 Task: Show the "page setting" option in Topic detail.
Action: Mouse moved to (1080, 72)
Screenshot: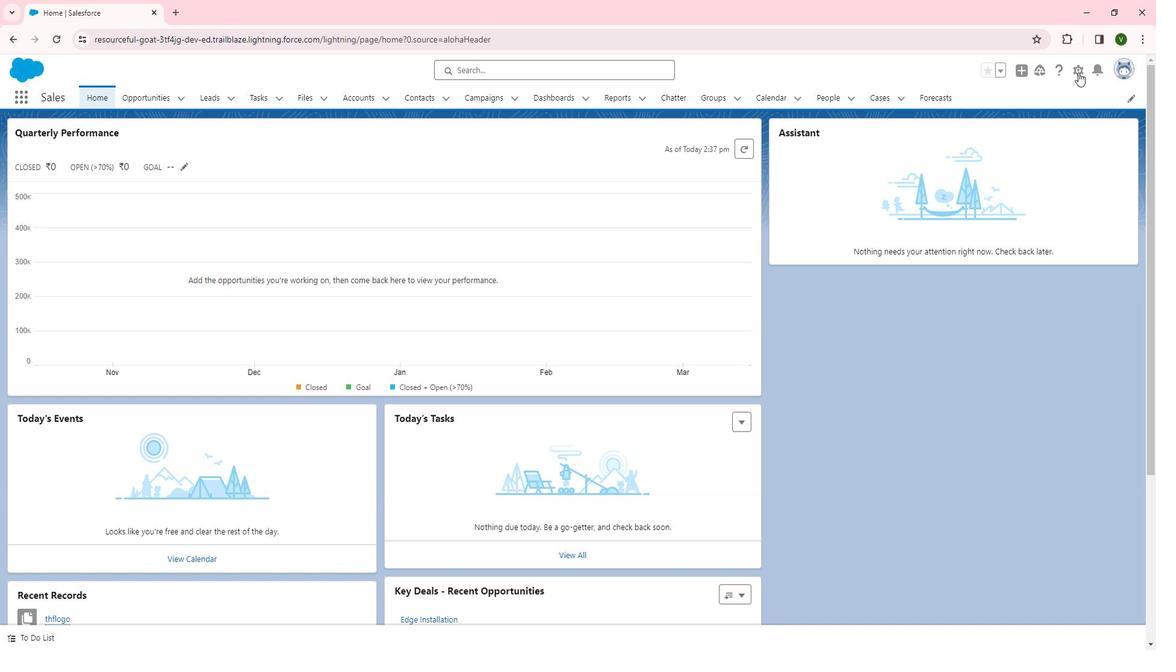
Action: Mouse pressed left at (1080, 72)
Screenshot: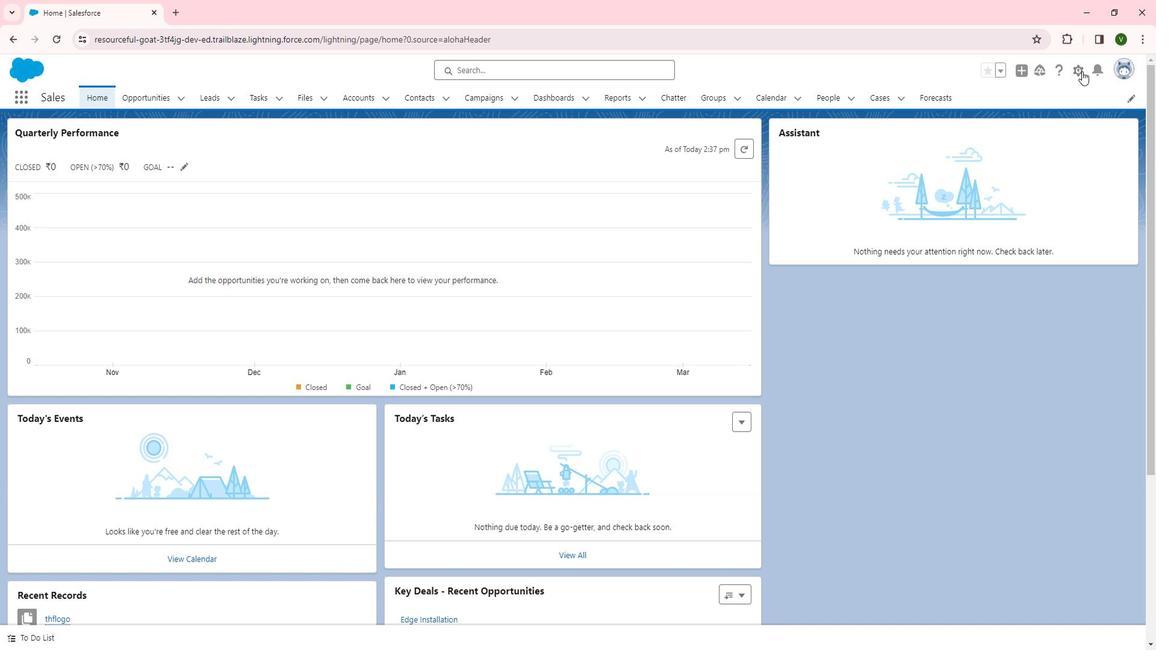 
Action: Mouse moved to (1028, 110)
Screenshot: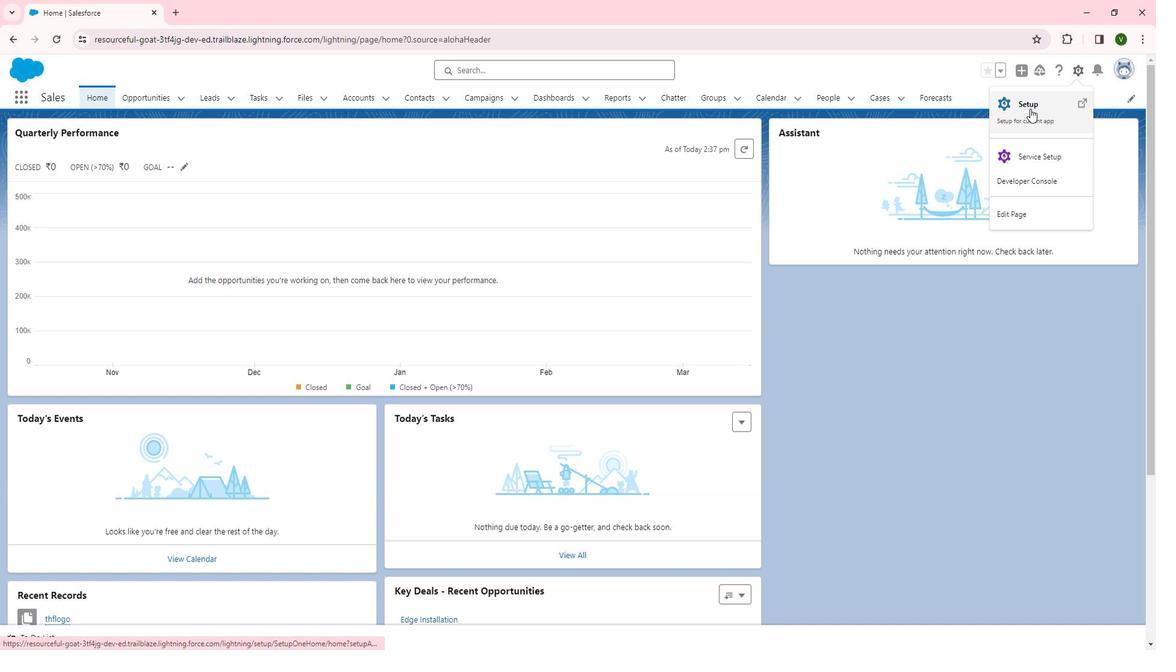 
Action: Mouse pressed left at (1028, 110)
Screenshot: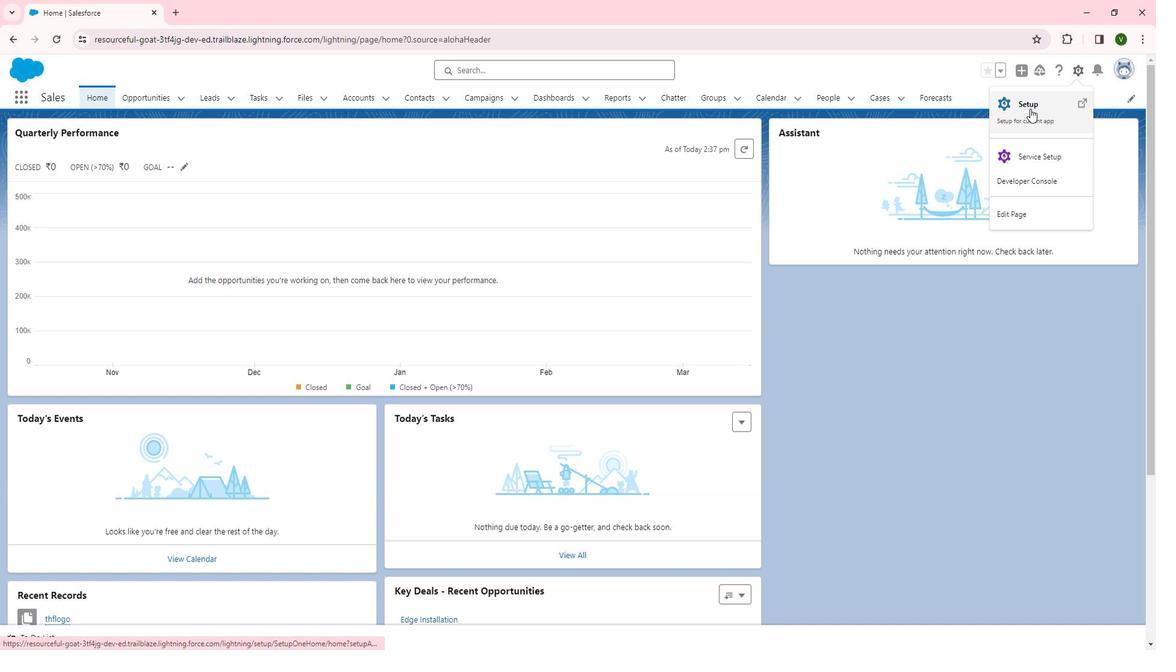 
Action: Mouse moved to (71, 408)
Screenshot: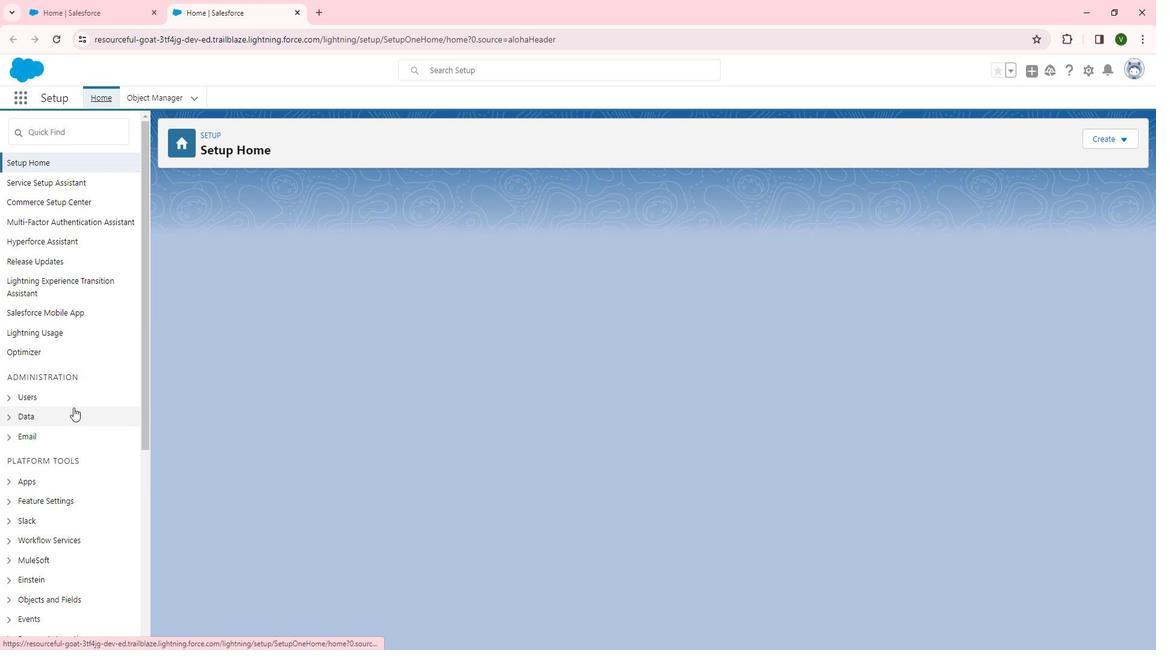 
Action: Mouse scrolled (71, 407) with delta (0, 0)
Screenshot: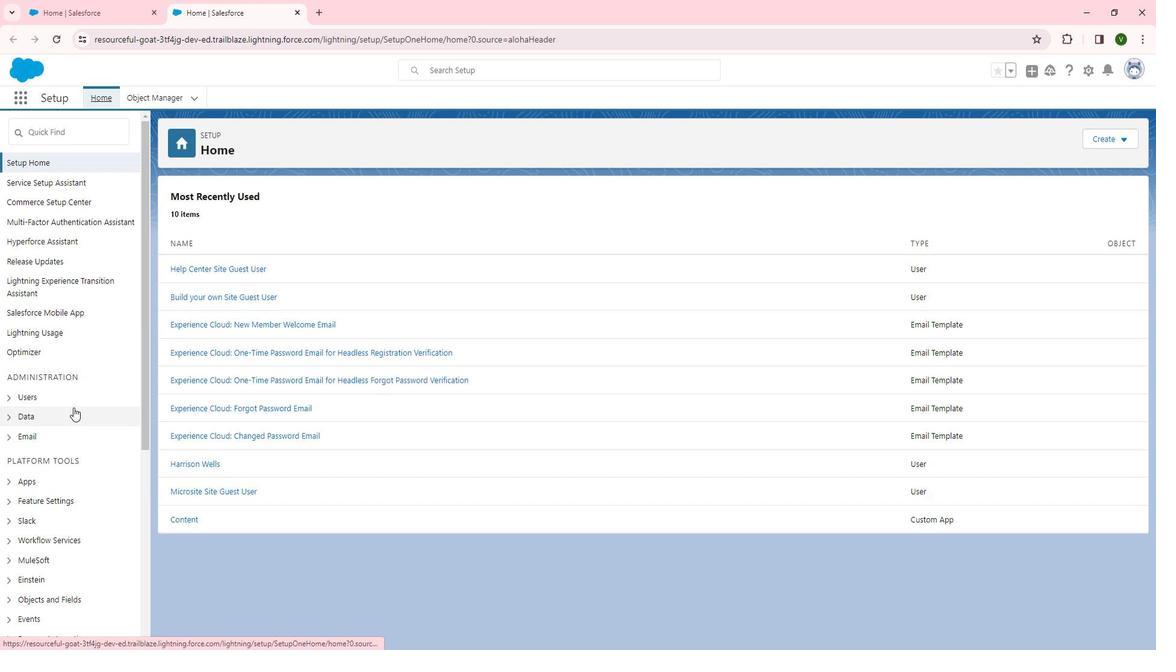 
Action: Mouse scrolled (71, 407) with delta (0, 0)
Screenshot: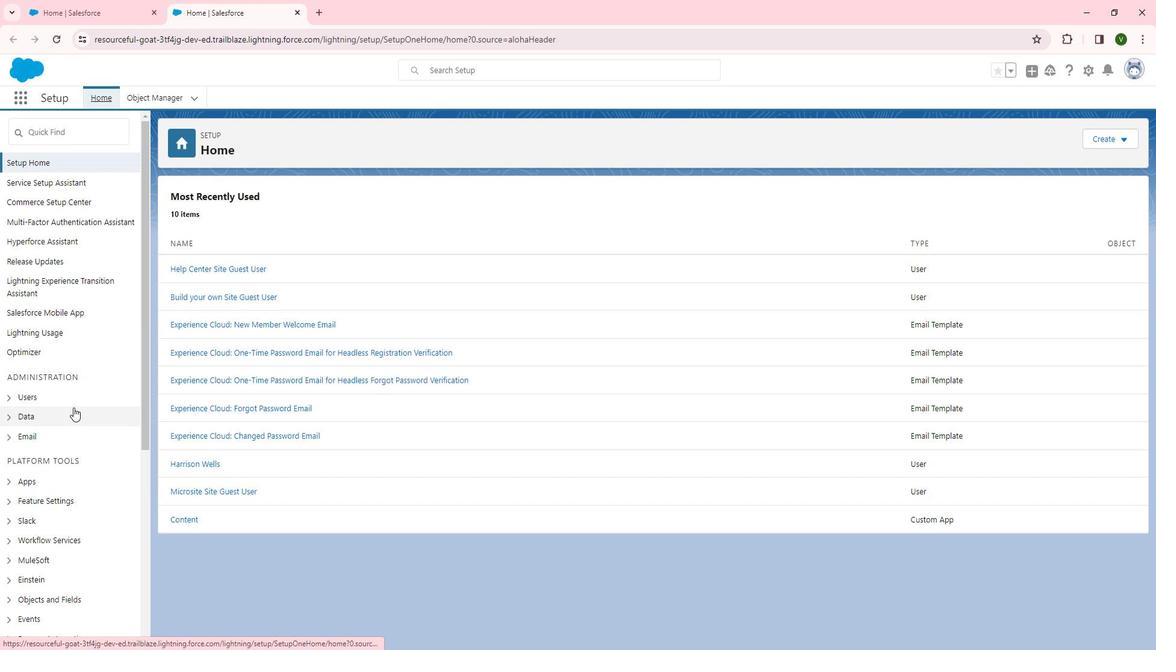 
Action: Mouse scrolled (71, 407) with delta (0, 0)
Screenshot: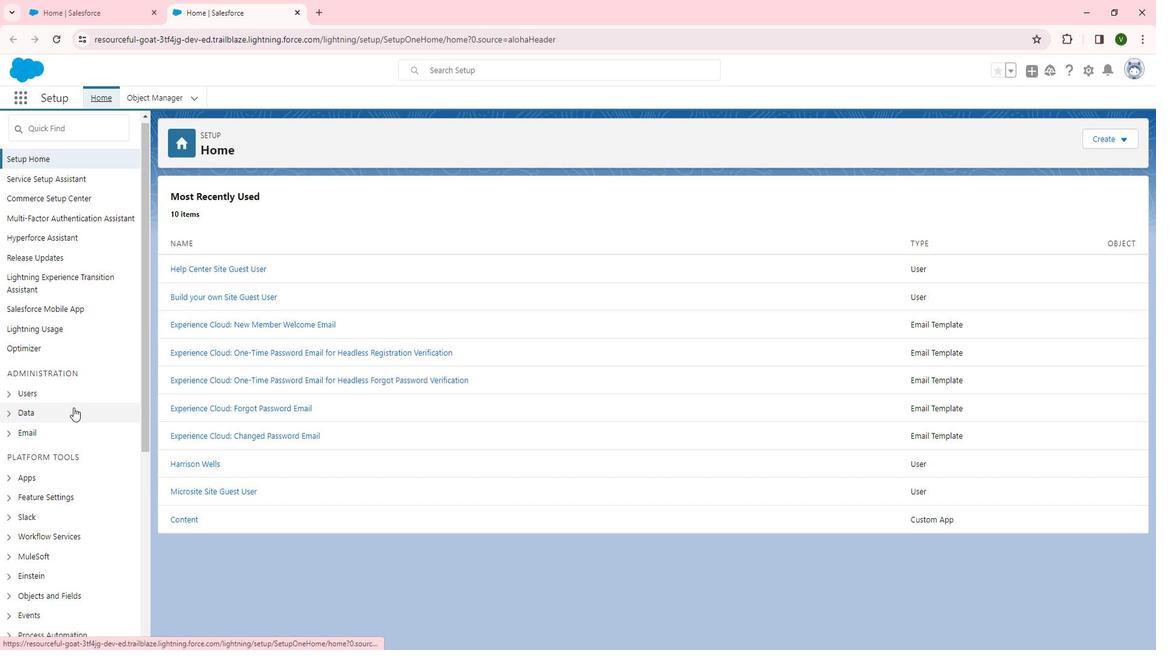 
Action: Mouse moved to (34, 316)
Screenshot: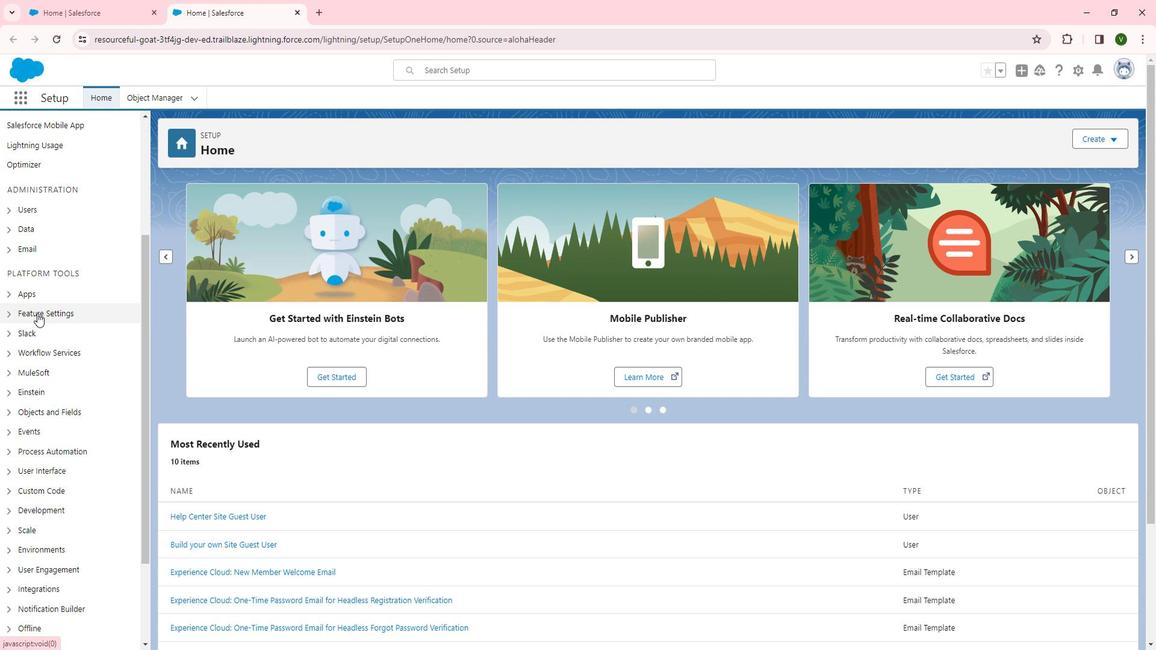 
Action: Mouse pressed left at (34, 316)
Screenshot: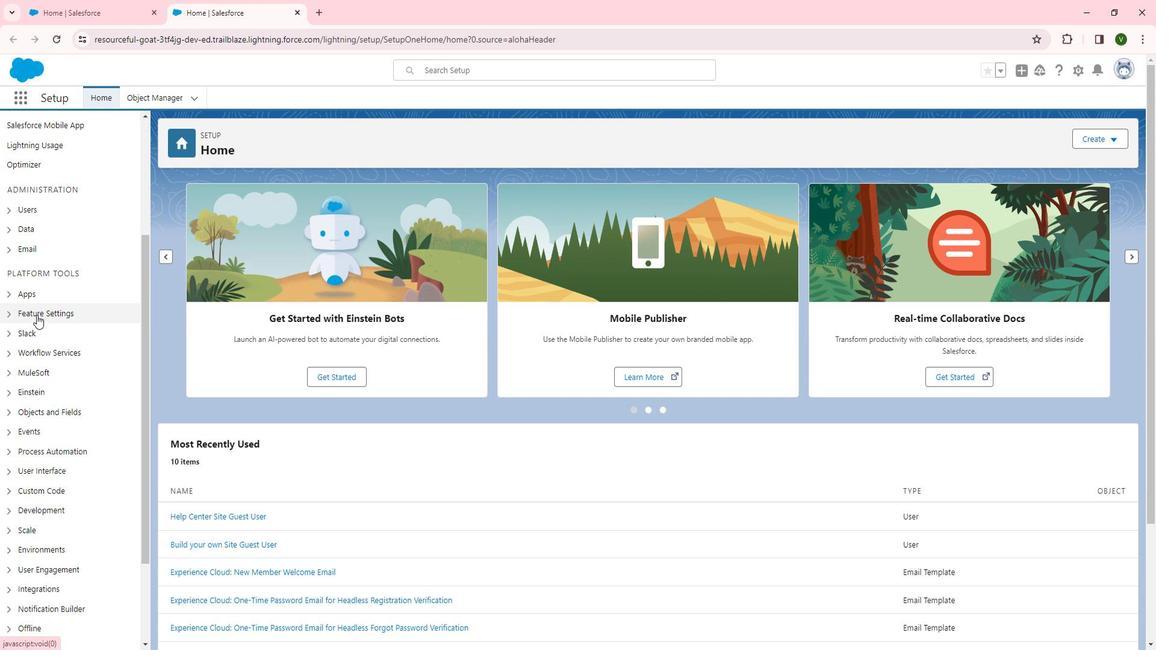 
Action: Mouse scrolled (34, 315) with delta (0, 0)
Screenshot: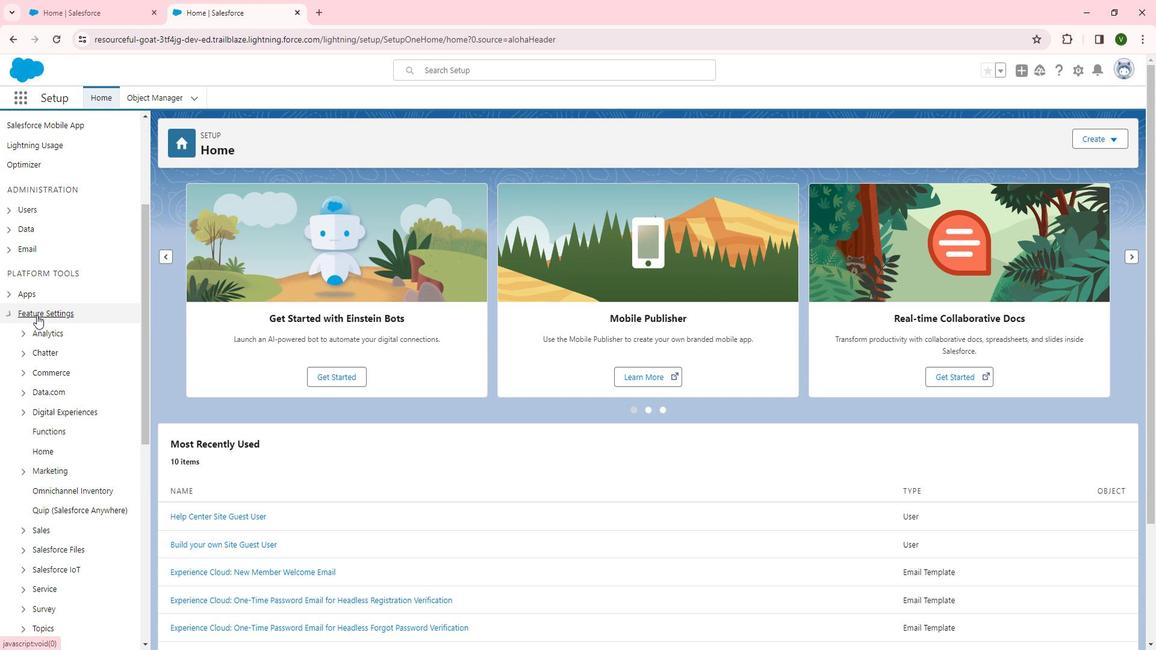 
Action: Mouse scrolled (34, 315) with delta (0, 0)
Screenshot: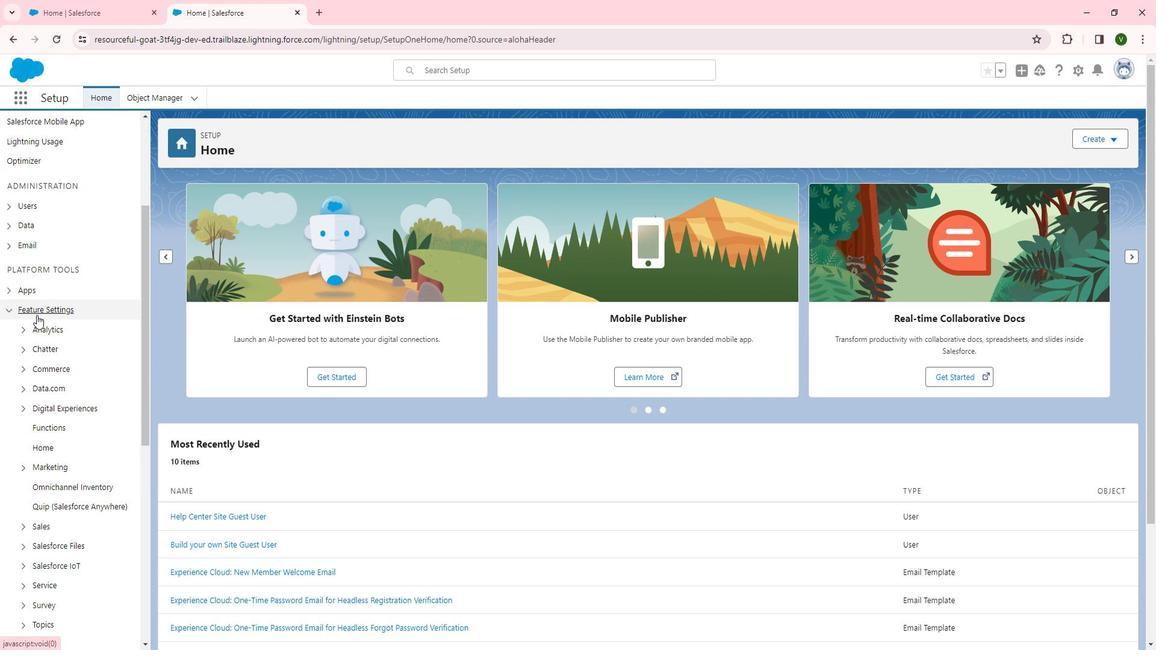 
Action: Mouse scrolled (34, 315) with delta (0, 0)
Screenshot: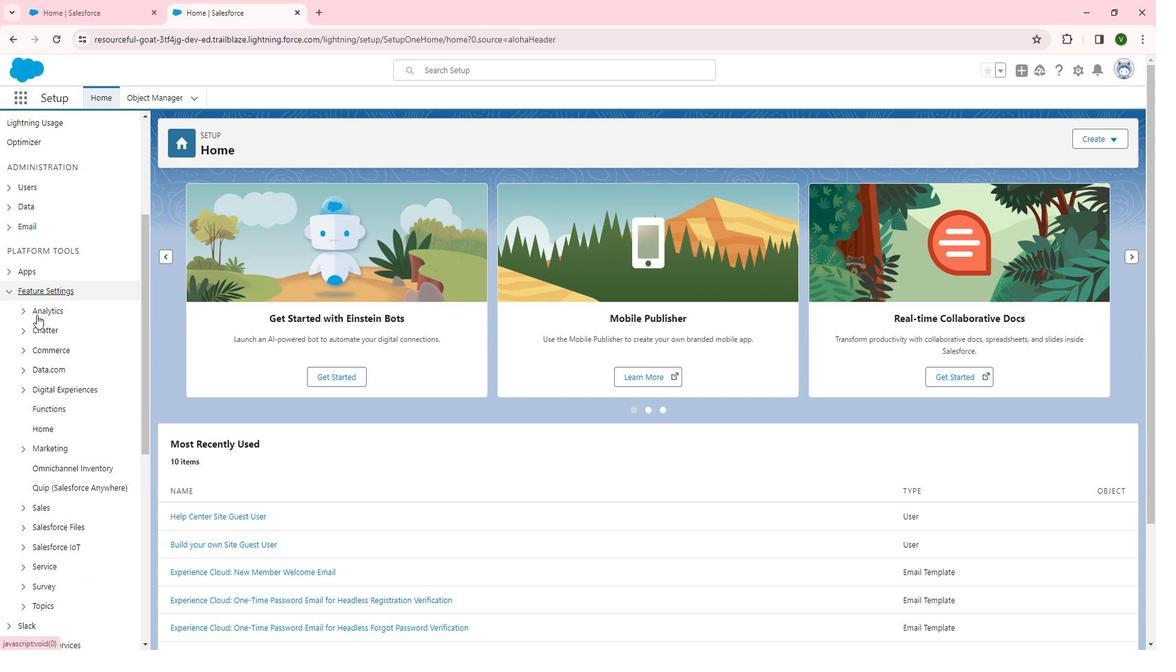 
Action: Mouse moved to (61, 229)
Screenshot: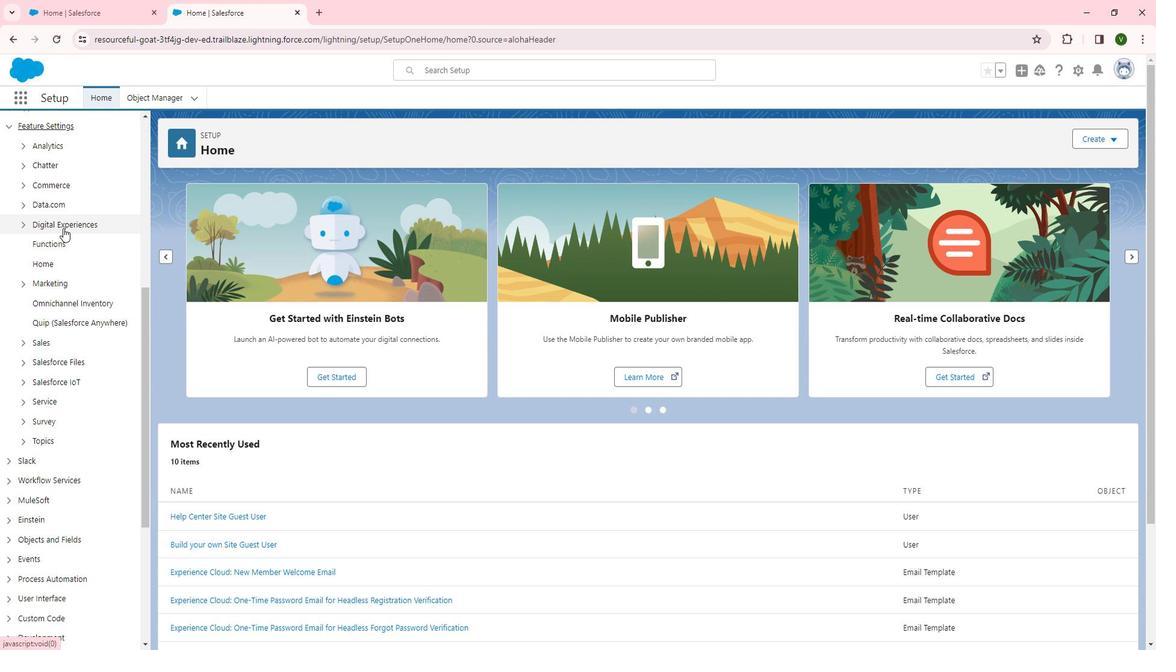 
Action: Mouse pressed left at (61, 229)
Screenshot: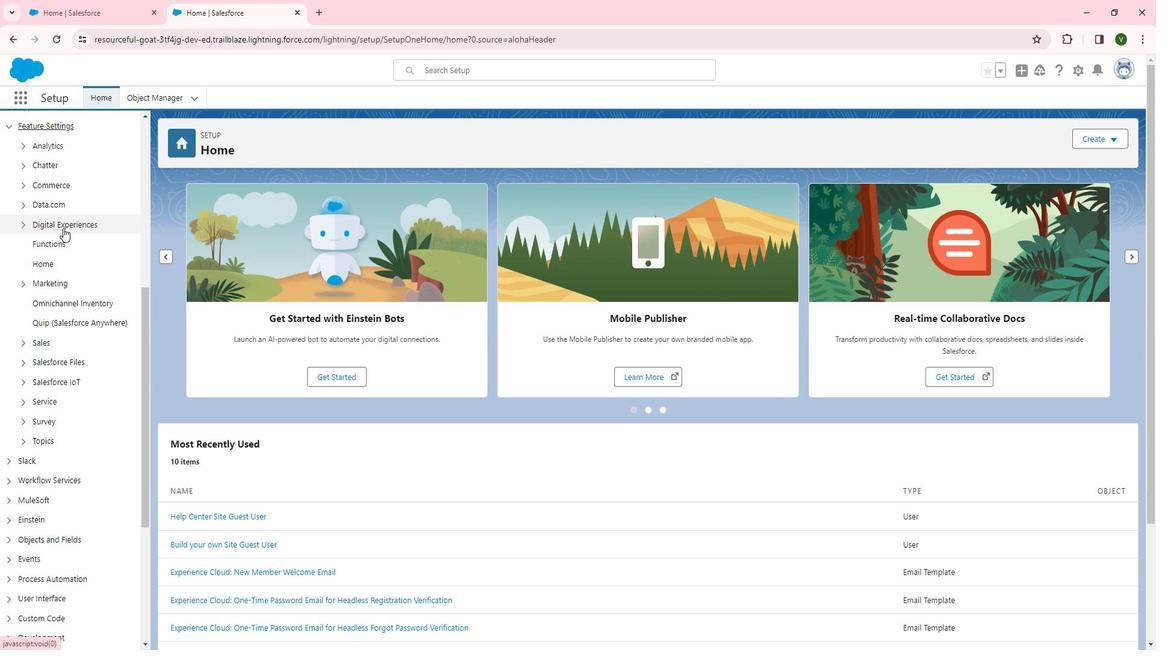 
Action: Mouse moved to (59, 244)
Screenshot: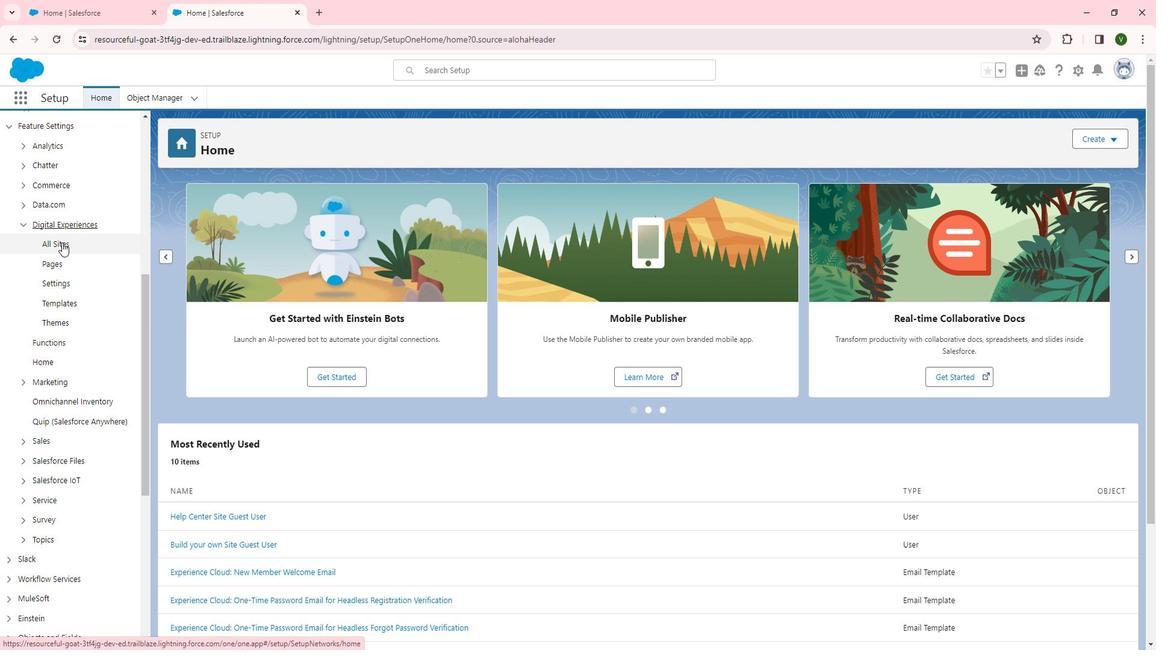 
Action: Mouse pressed left at (59, 244)
Screenshot: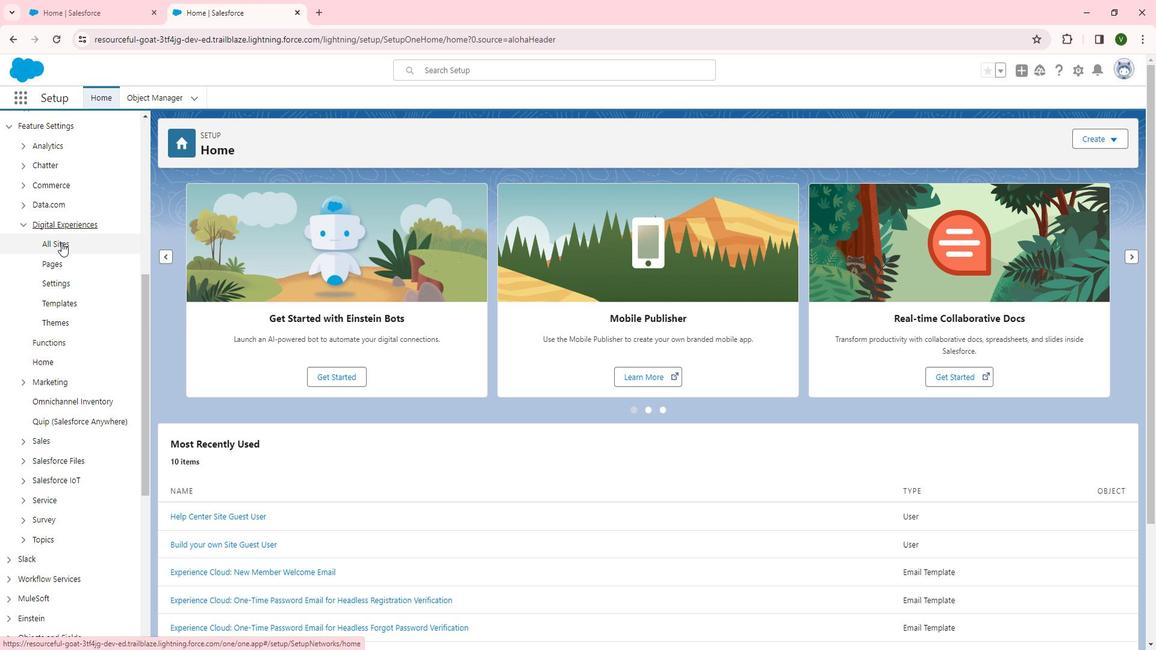 
Action: Mouse moved to (192, 317)
Screenshot: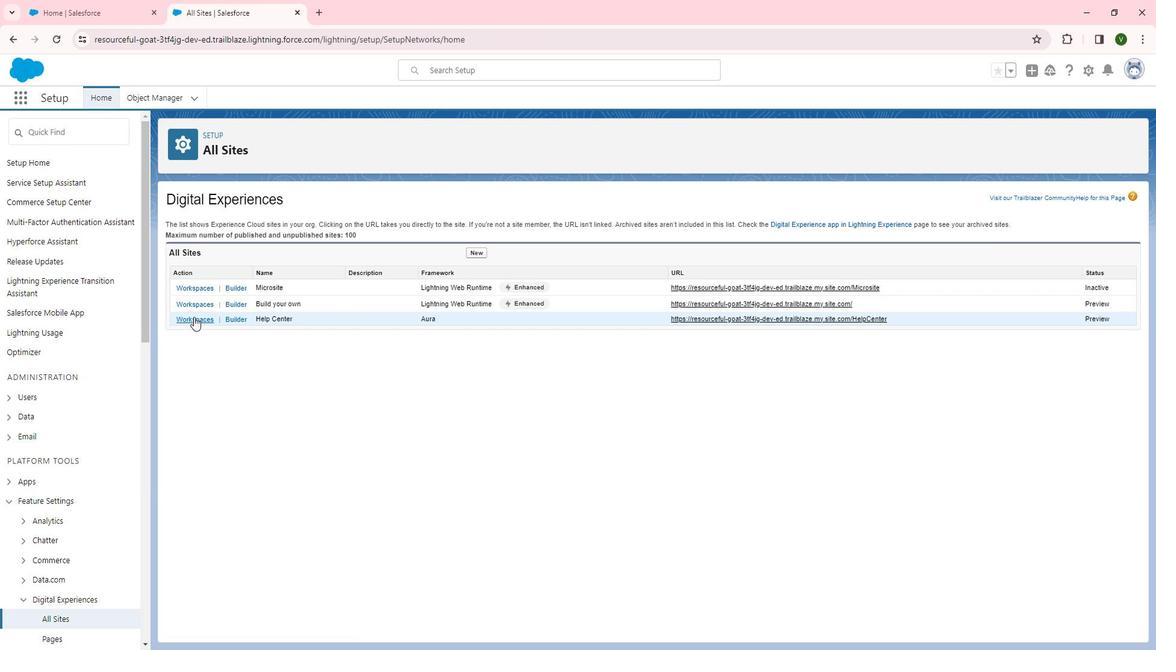
Action: Mouse pressed left at (192, 317)
Screenshot: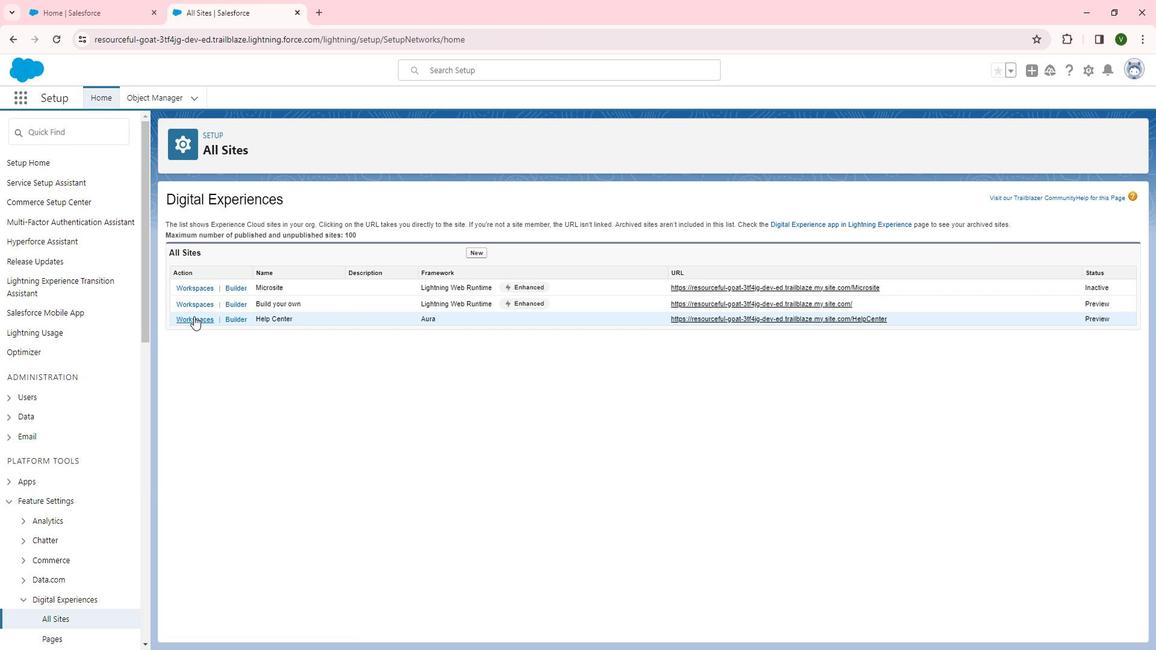 
Action: Mouse moved to (144, 286)
Screenshot: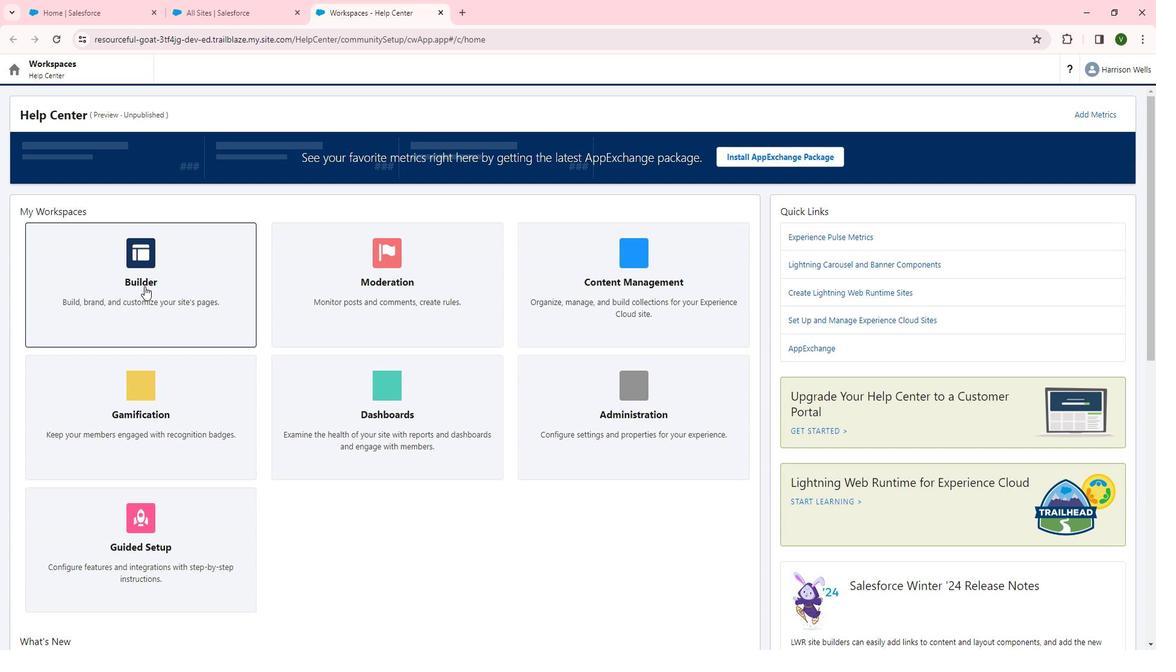 
Action: Mouse pressed left at (144, 286)
Screenshot: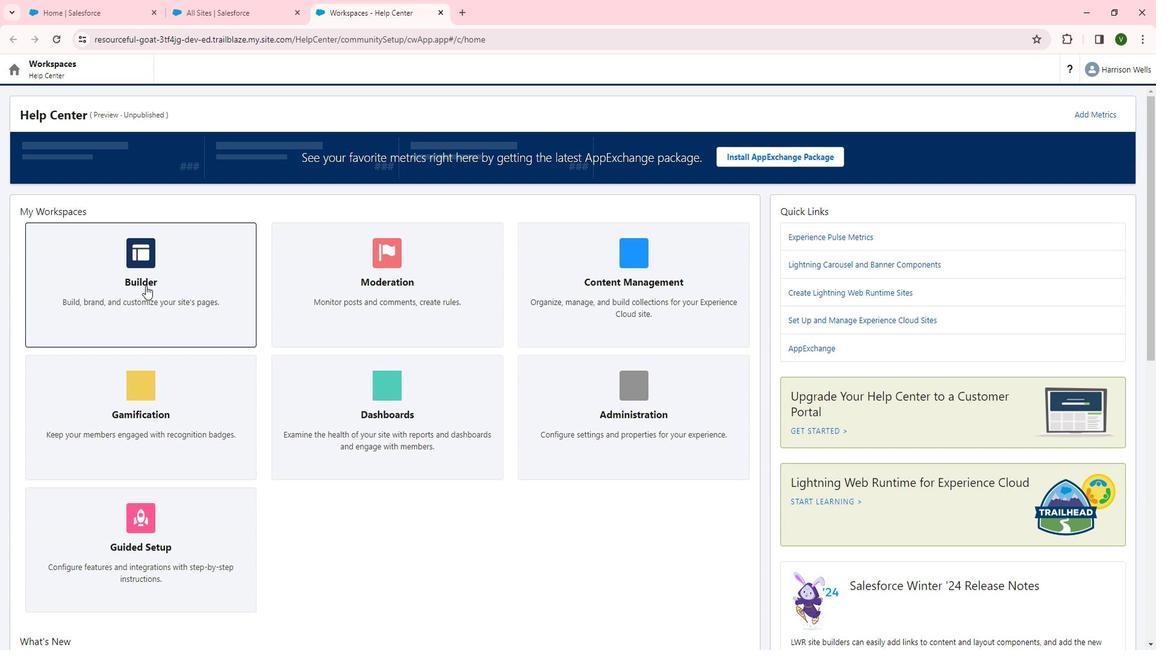 
Action: Mouse moved to (113, 75)
Screenshot: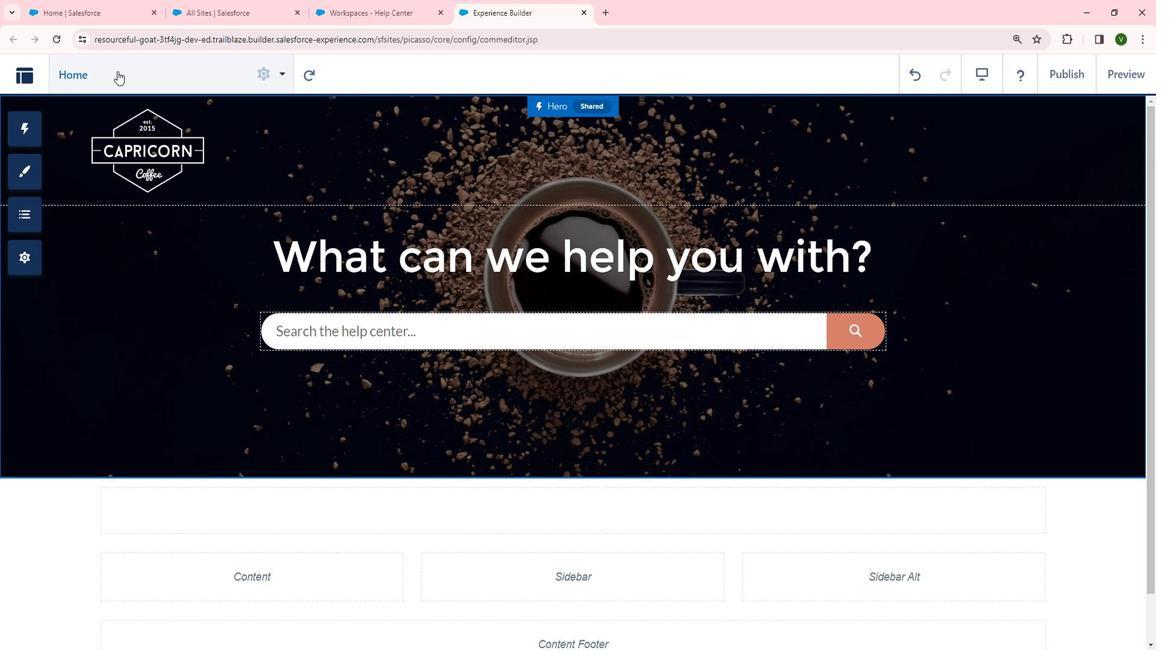 
Action: Mouse pressed left at (113, 75)
Screenshot: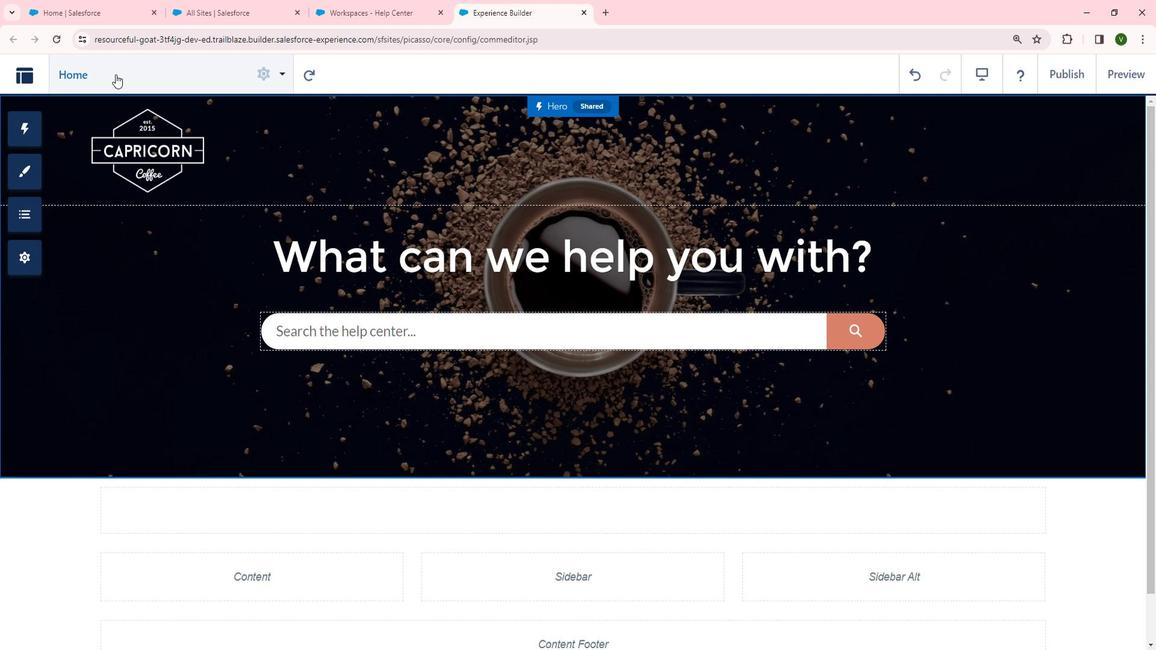 
Action: Mouse moved to (136, 410)
Screenshot: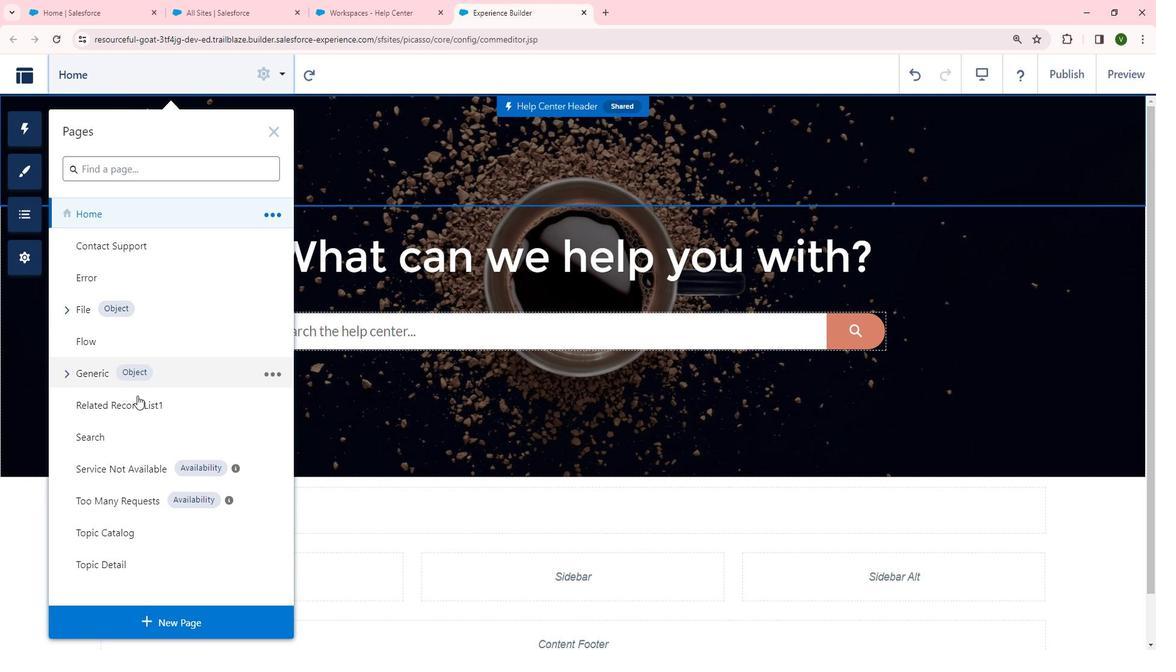 
Action: Mouse scrolled (136, 409) with delta (0, -1)
Screenshot: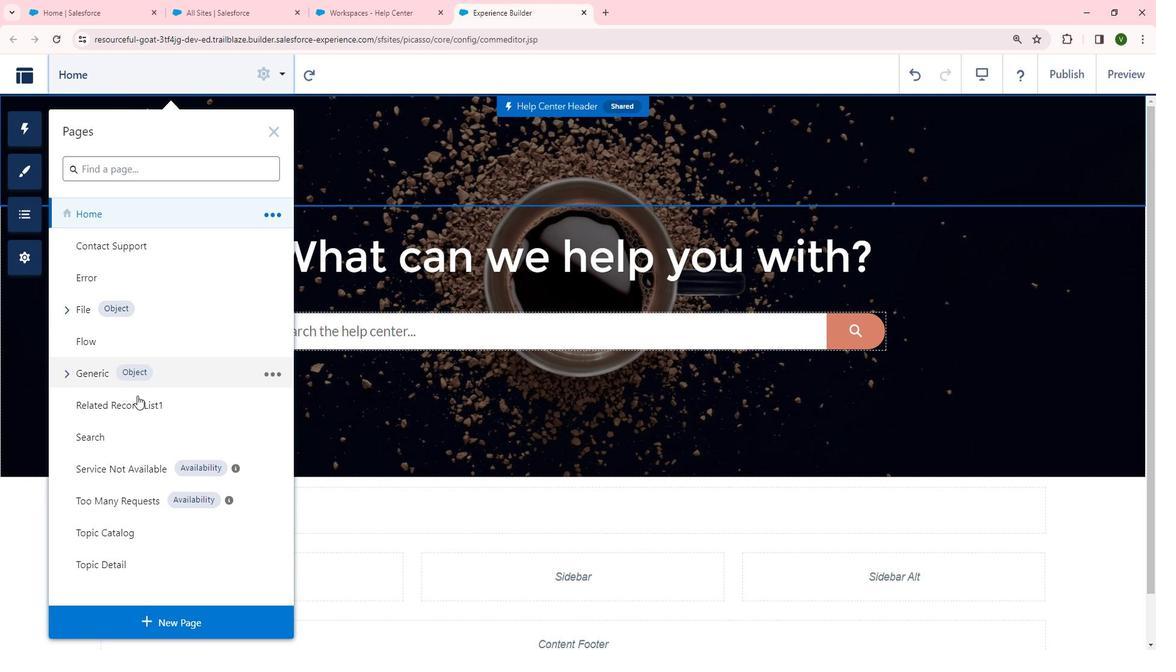 
Action: Mouse moved to (226, 557)
Screenshot: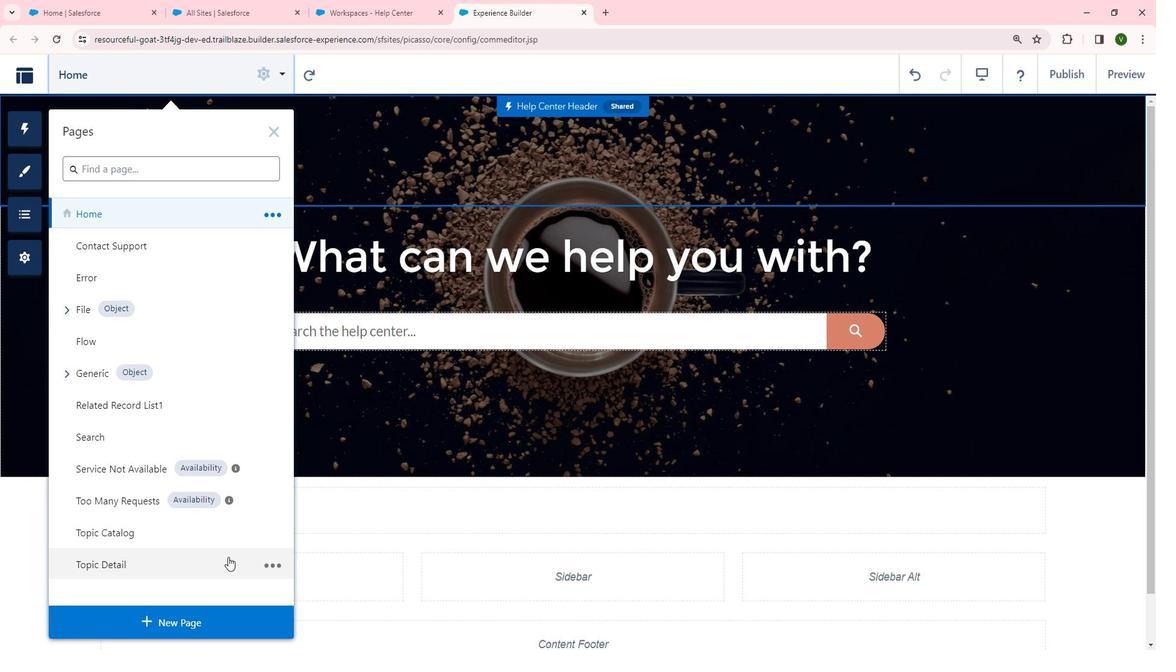 
Action: Mouse pressed left at (226, 557)
Screenshot: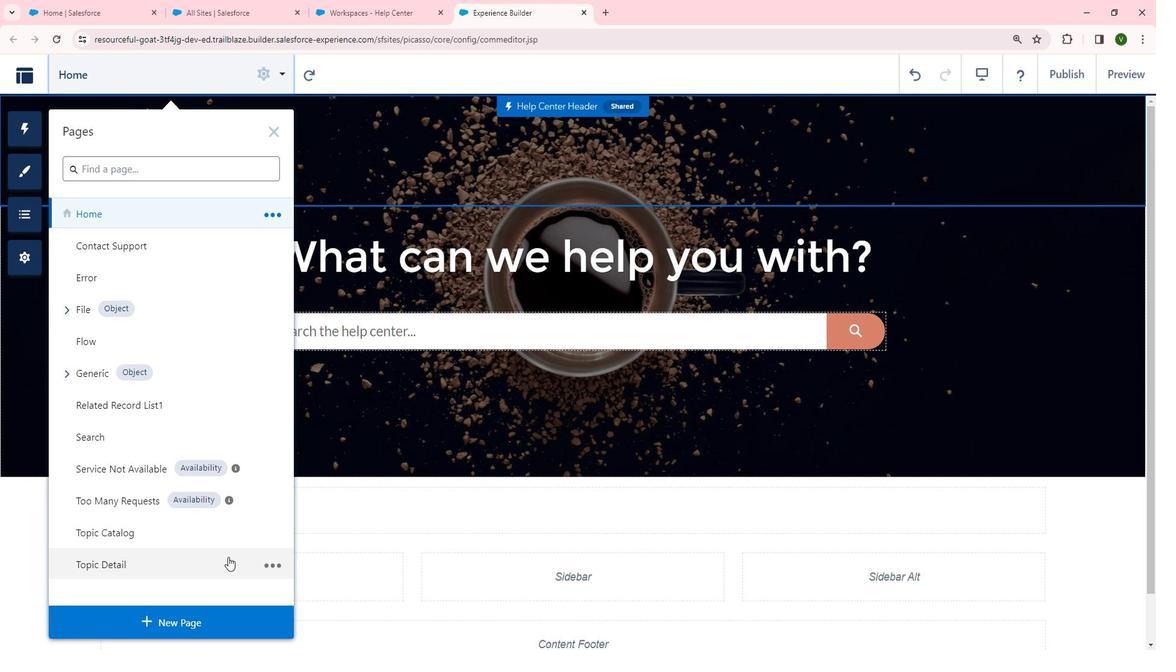 
Action: Mouse moved to (238, 74)
Screenshot: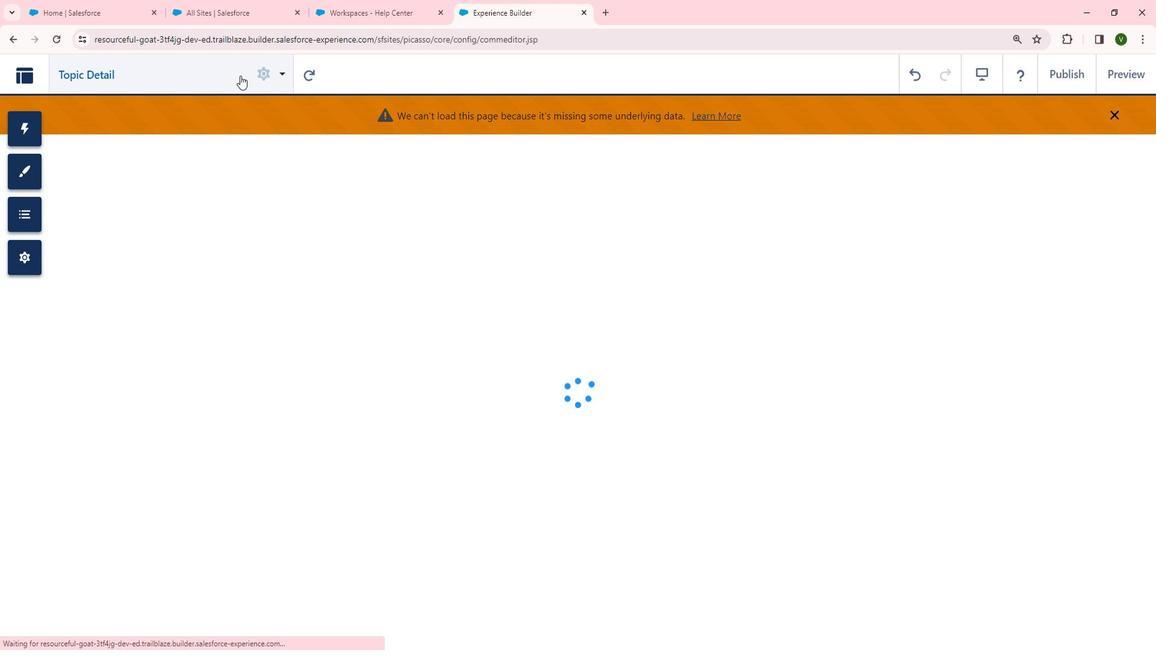 
Action: Mouse pressed left at (238, 74)
Screenshot: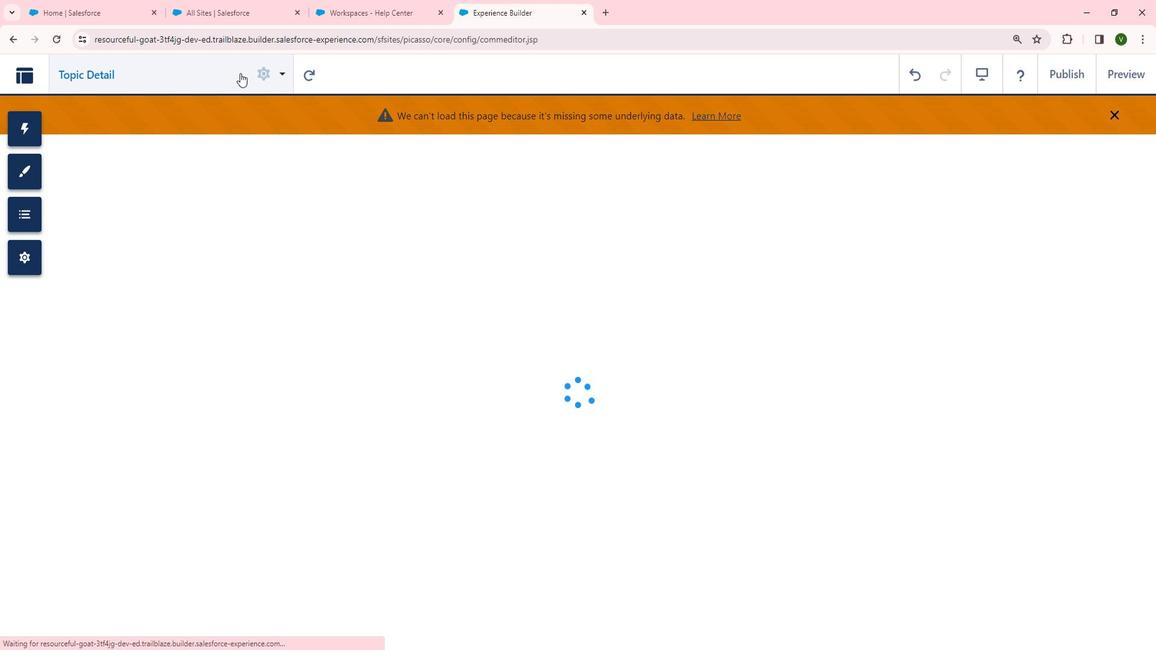 
Action: Mouse moved to (276, 567)
Screenshot: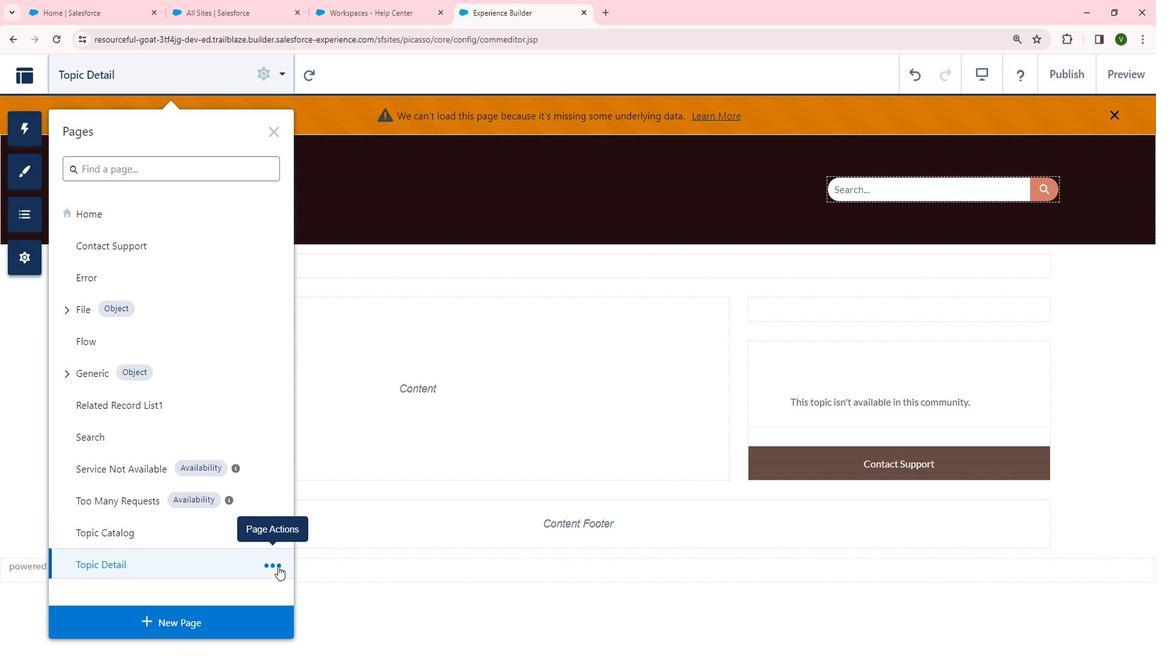 
Action: Mouse pressed left at (276, 567)
Screenshot: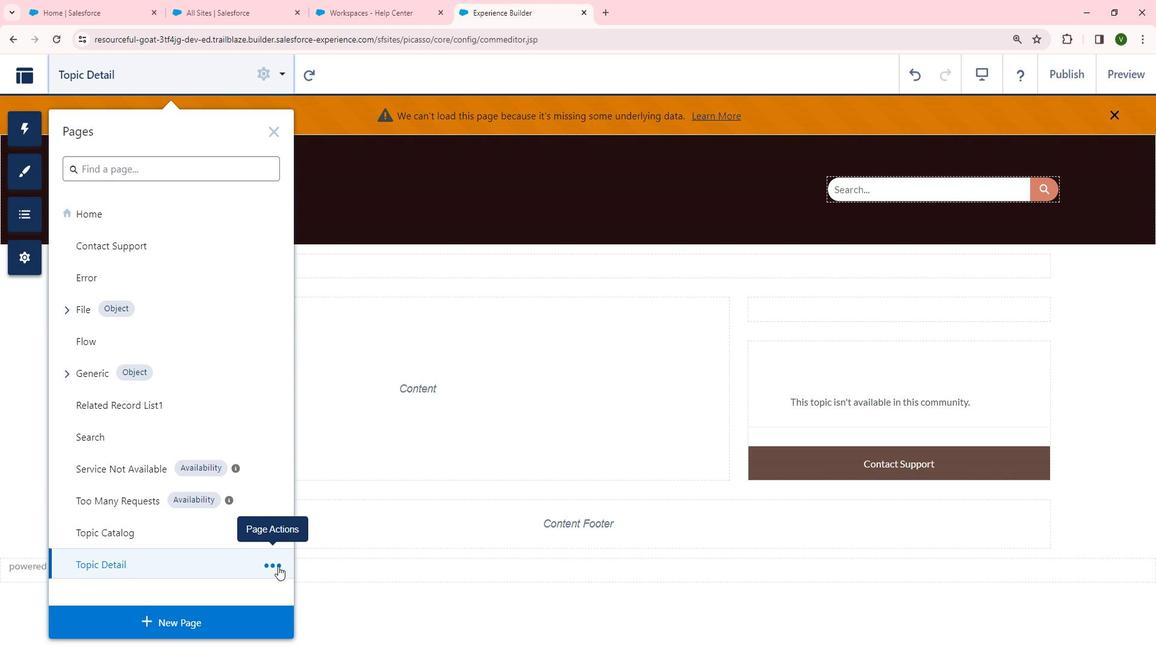 
Action: Mouse moved to (371, 553)
Screenshot: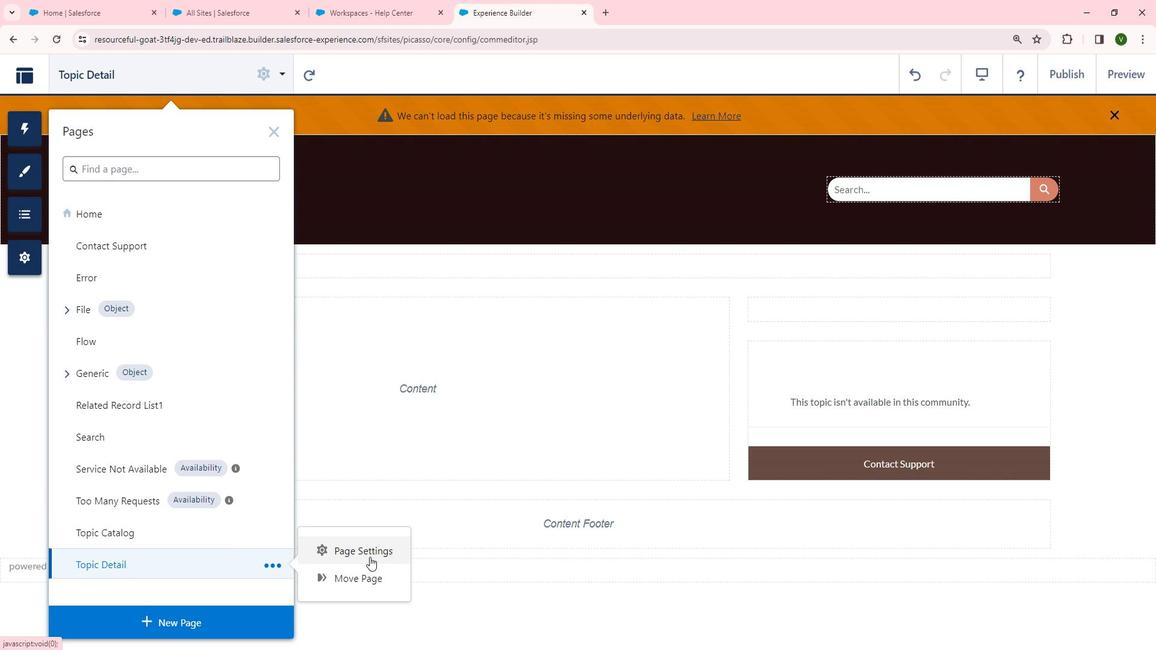 
Action: Mouse pressed left at (371, 553)
Screenshot: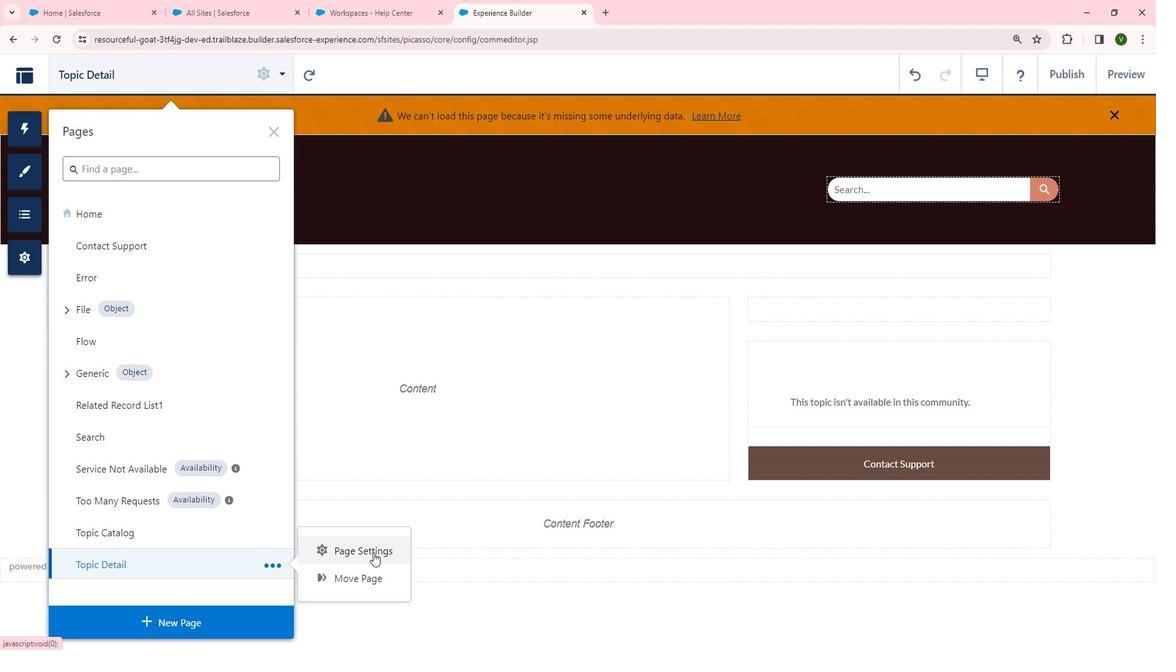
Action: Mouse moved to (512, 403)
Screenshot: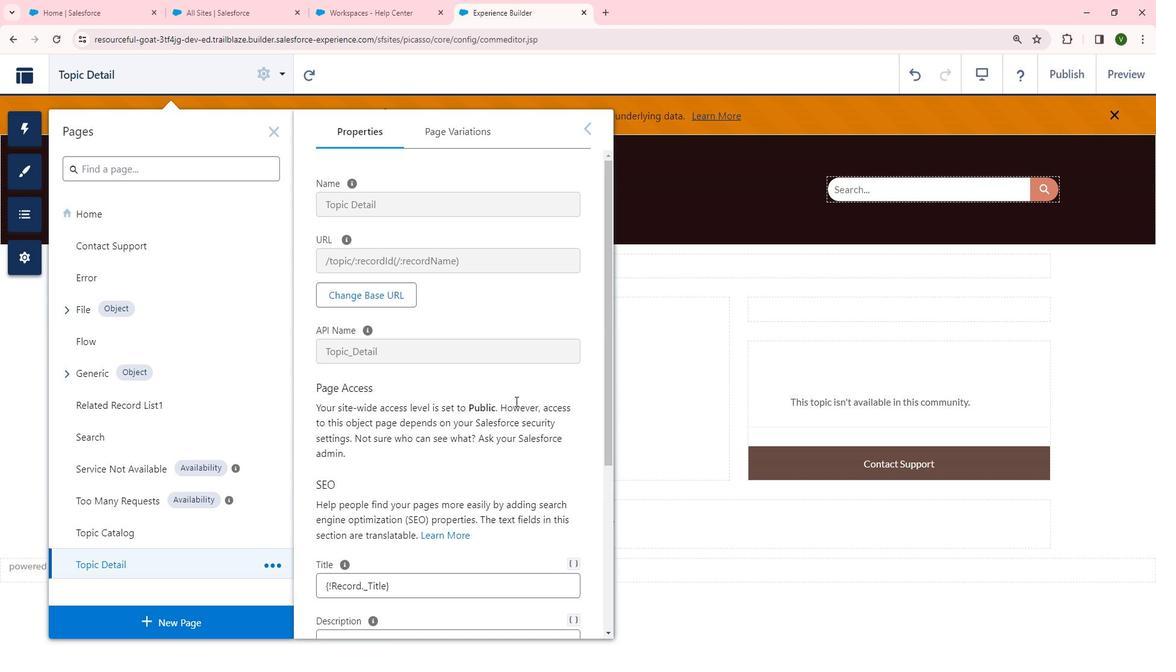 
Action: Mouse scrolled (512, 402) with delta (0, 0)
Screenshot: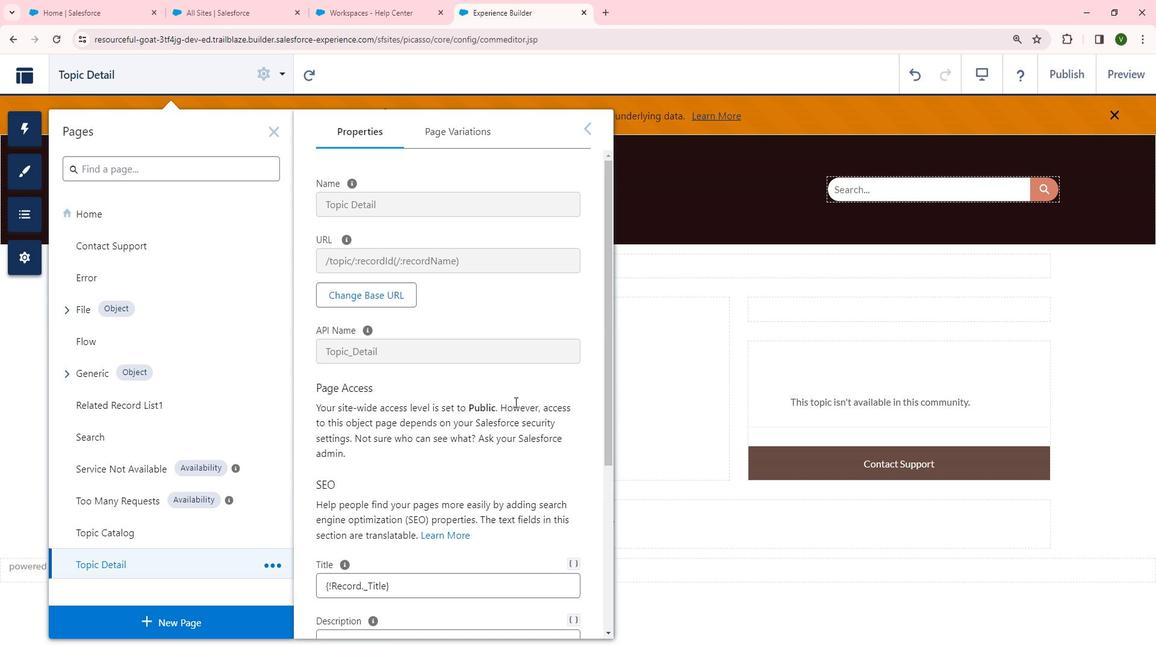 
Action: Mouse scrolled (512, 402) with delta (0, 0)
Screenshot: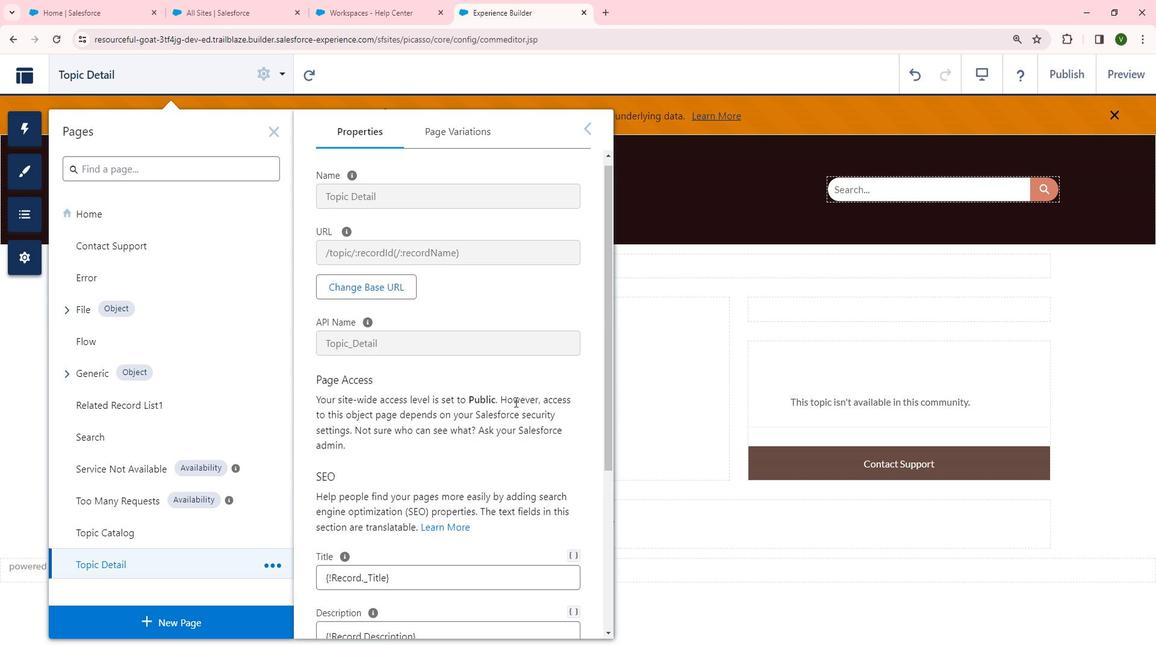 
Action: Mouse scrolled (512, 402) with delta (0, 0)
Screenshot: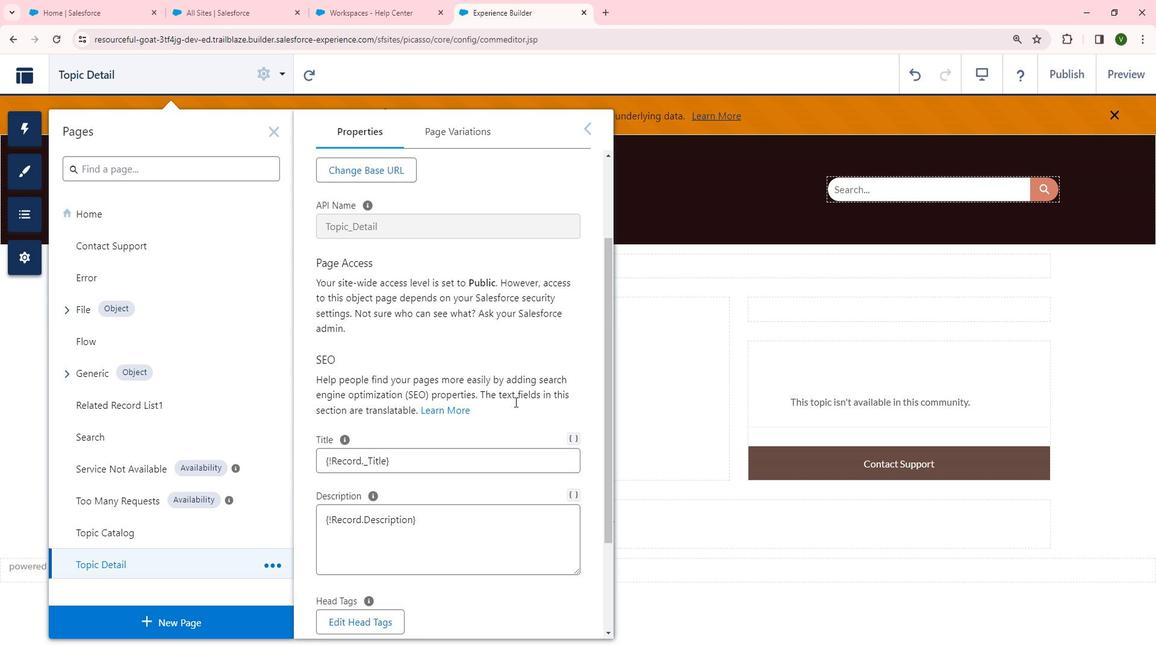 
Action: Mouse scrolled (512, 402) with delta (0, 0)
Screenshot: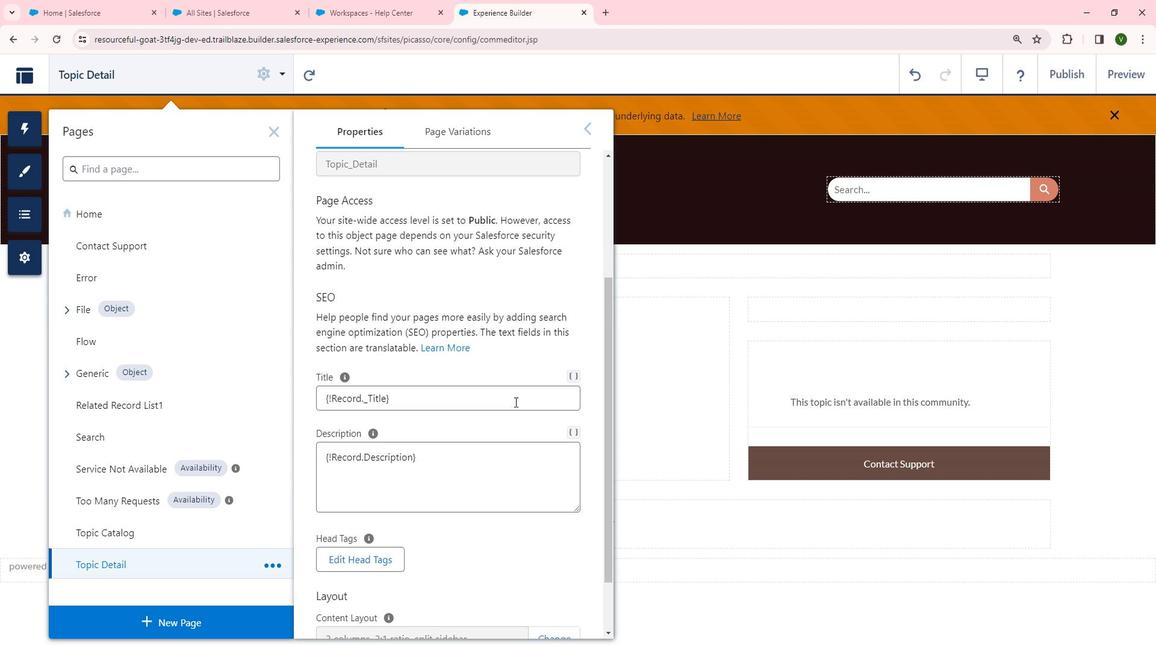 
